 Task: Assign in the project TreatWorks the issue 'Issue with data being truncated when saving to database' to the sprint 'Warp 9'.
Action: Mouse moved to (1311, 624)
Screenshot: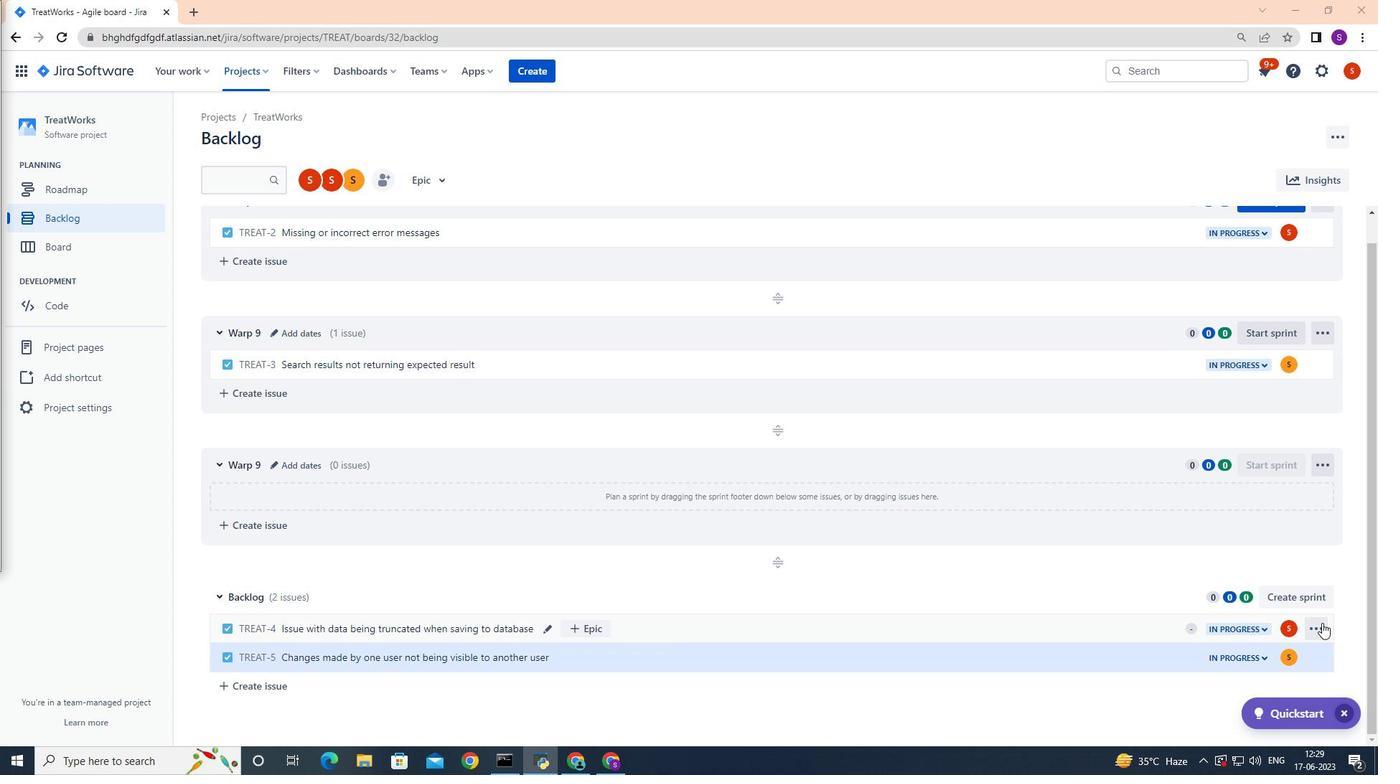 
Action: Mouse pressed left at (1311, 624)
Screenshot: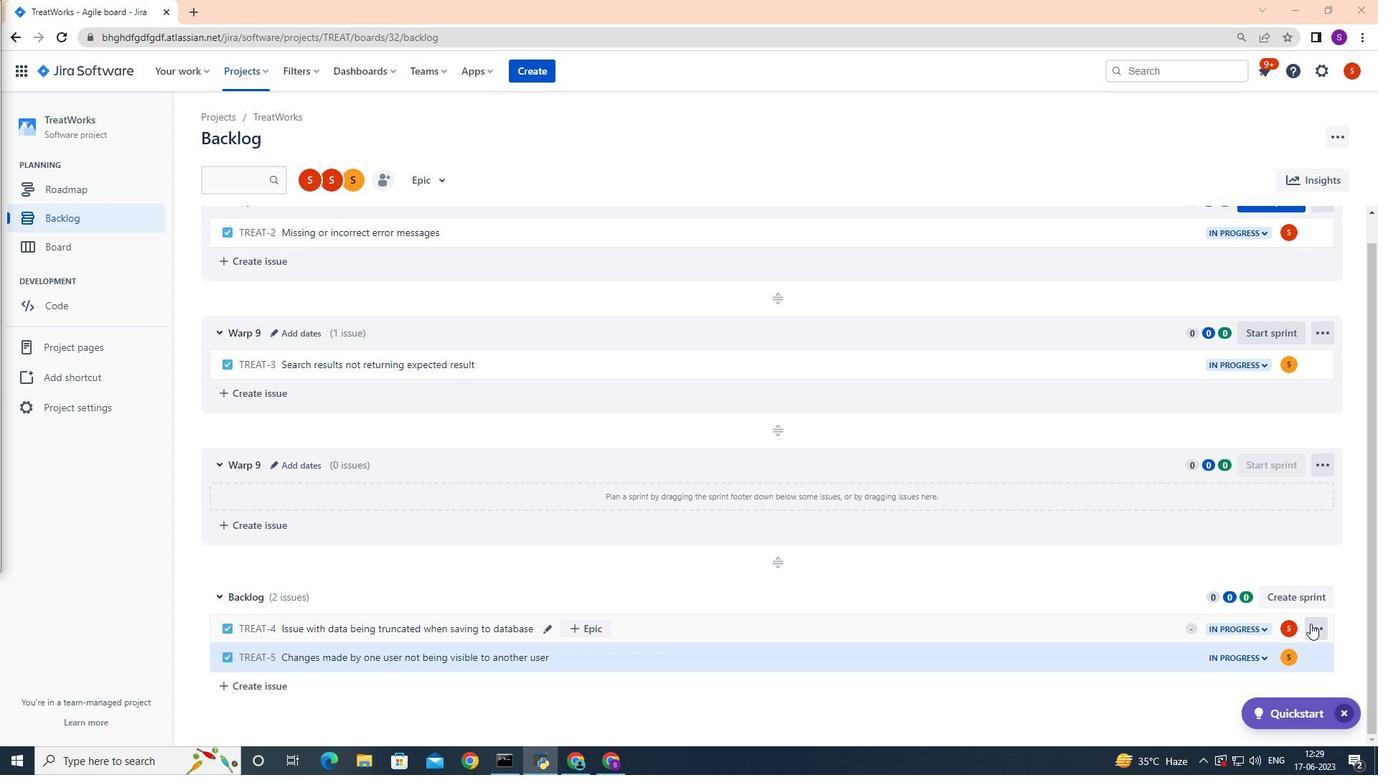 
Action: Mouse moved to (1274, 550)
Screenshot: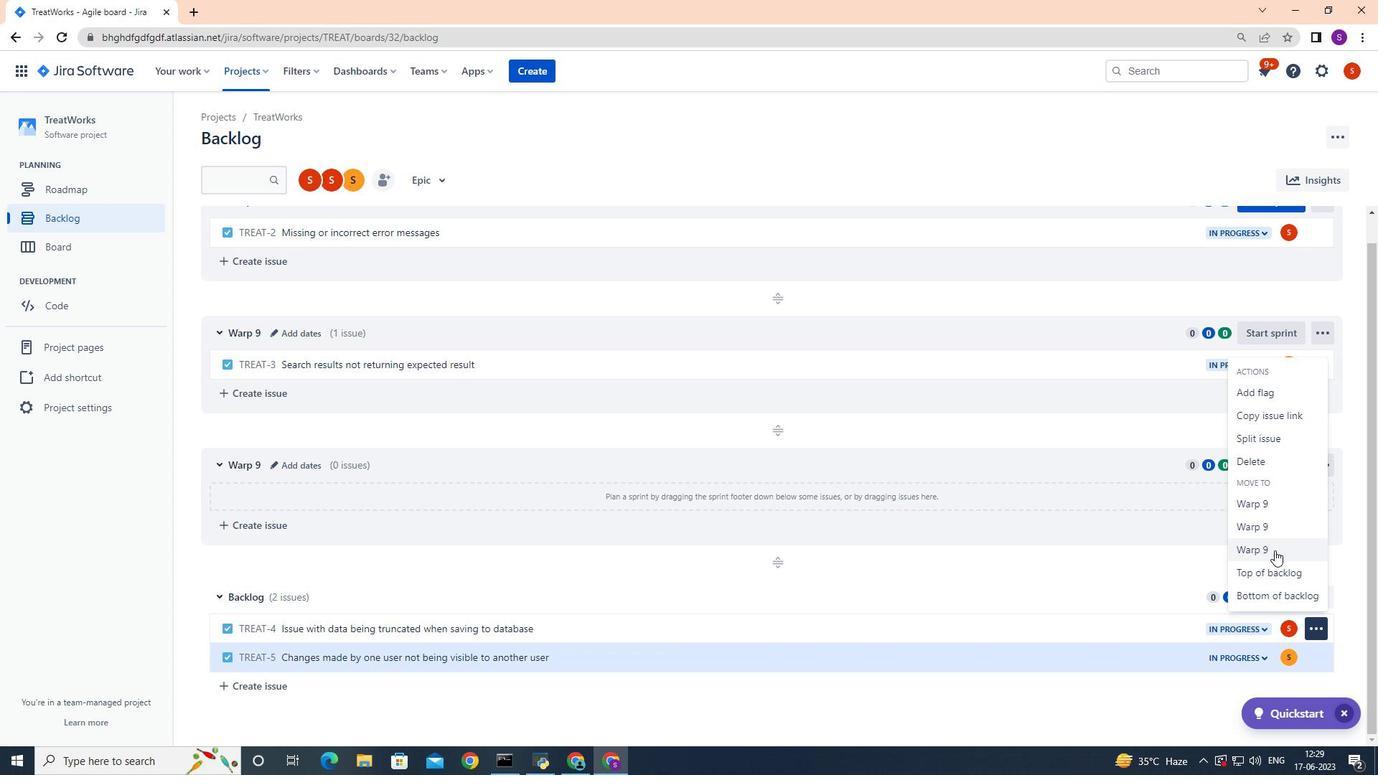 
Action: Mouse pressed left at (1274, 550)
Screenshot: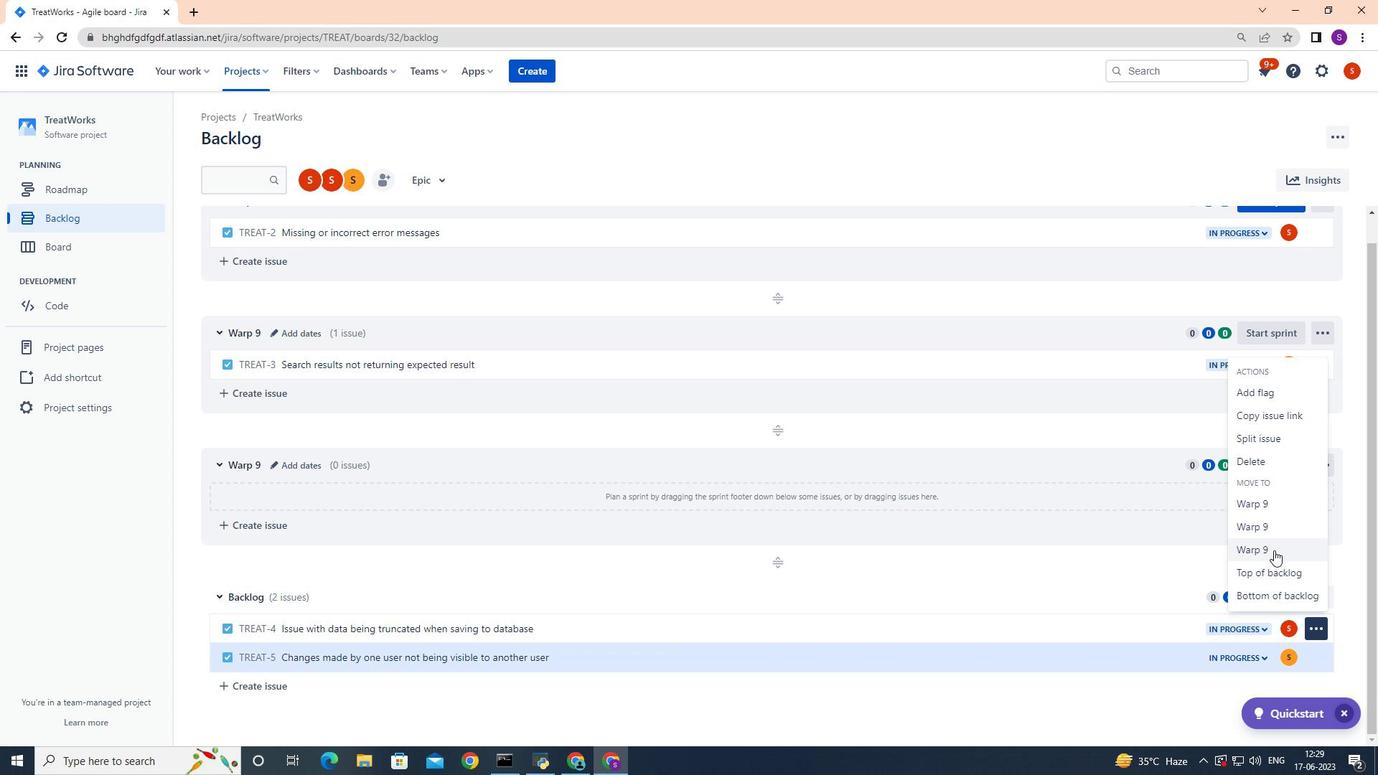 
Action: Mouse moved to (932, 580)
Screenshot: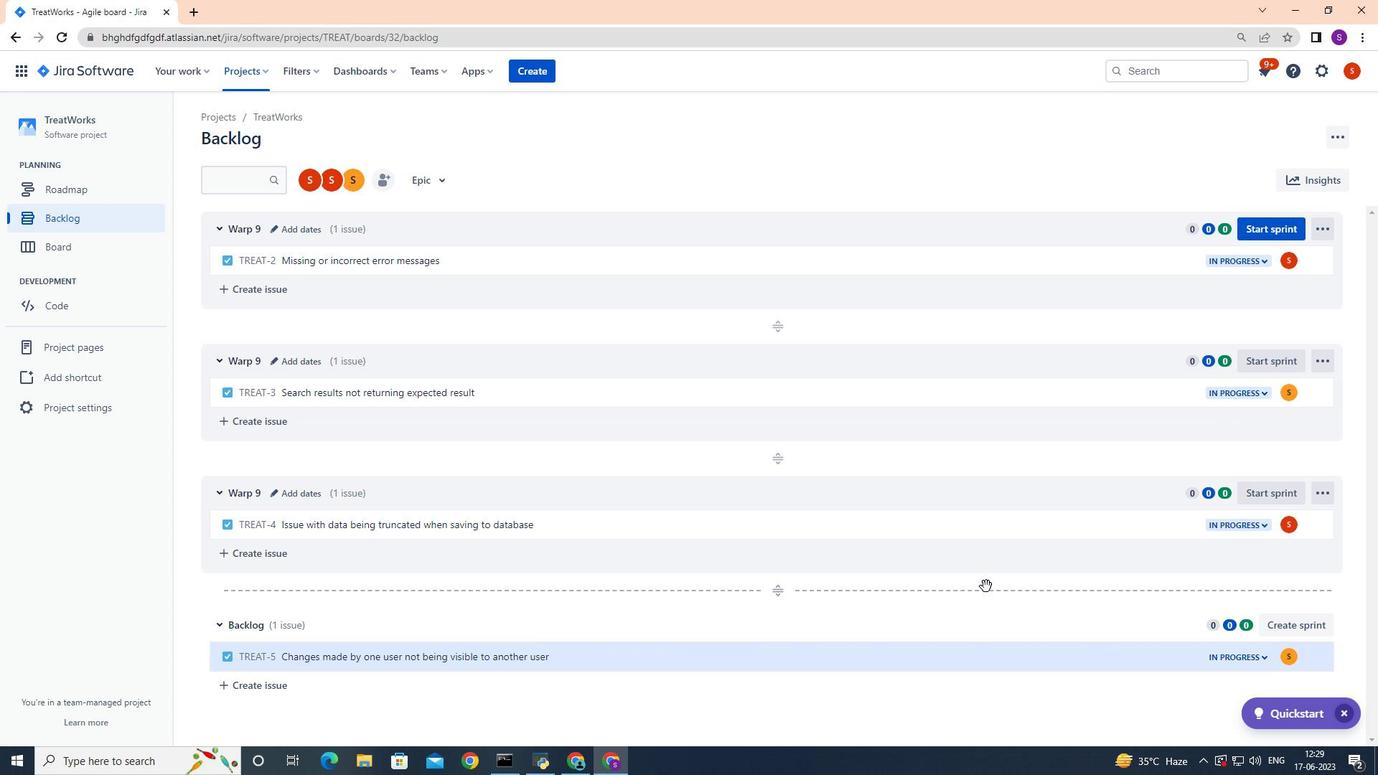 
Action: Mouse scrolled (932, 580) with delta (0, 0)
Screenshot: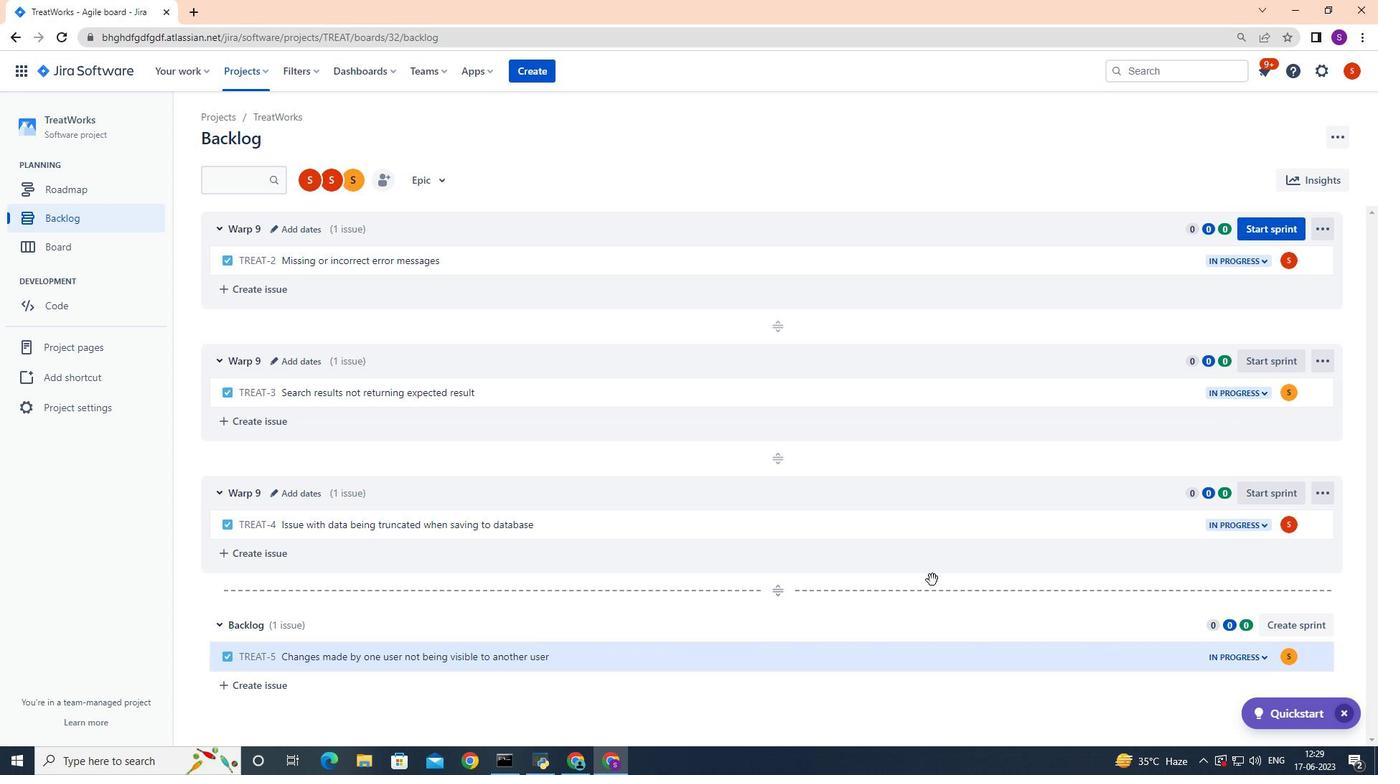 
Action: Mouse scrolled (932, 580) with delta (0, 0)
Screenshot: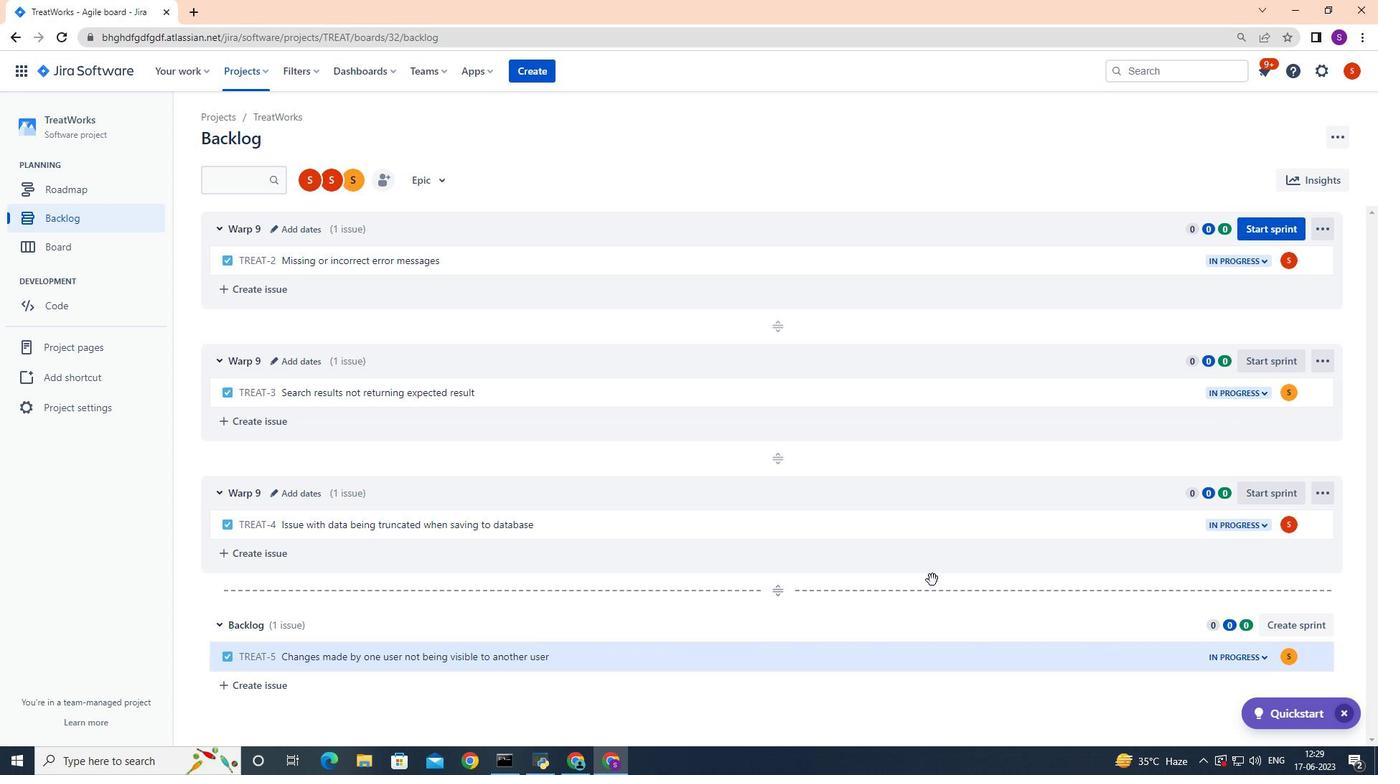 
Action: Mouse scrolled (932, 580) with delta (0, 0)
Screenshot: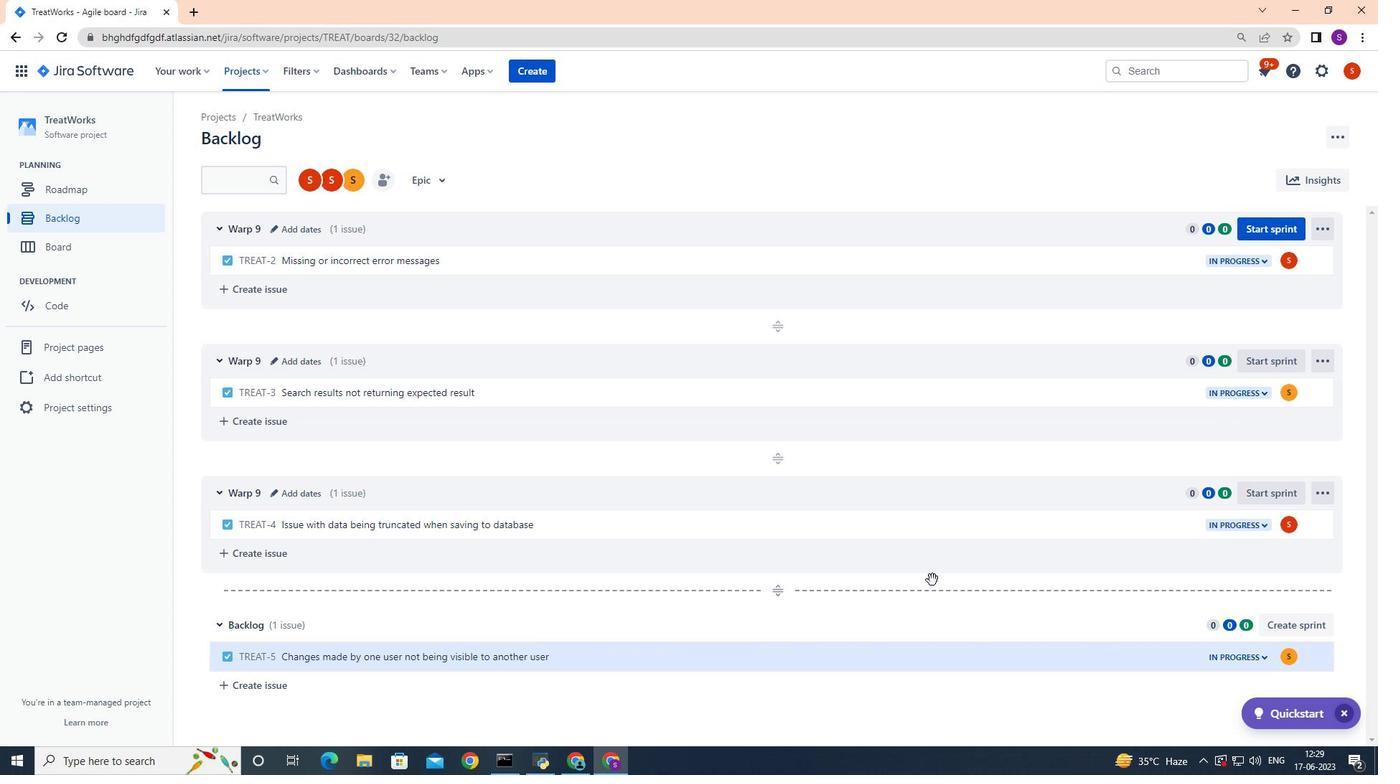 
Action: Mouse moved to (932, 580)
Screenshot: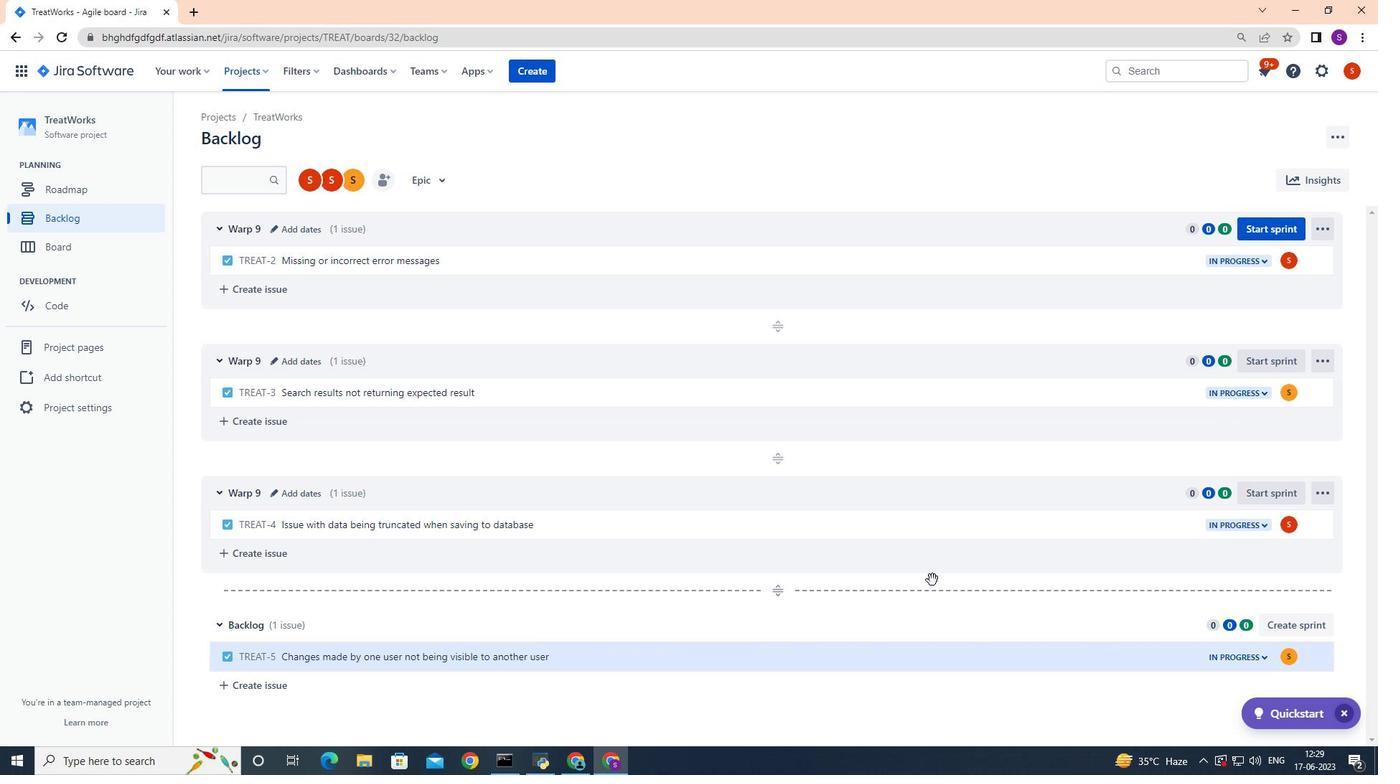 
